 Task: Assign Faheem Ahmad as Assignee of Child Issue ChildIssue0049 of Issue Issue0025 in Backlog  in Scrum Project Project0005 in Jira
Action: Mouse moved to (466, 524)
Screenshot: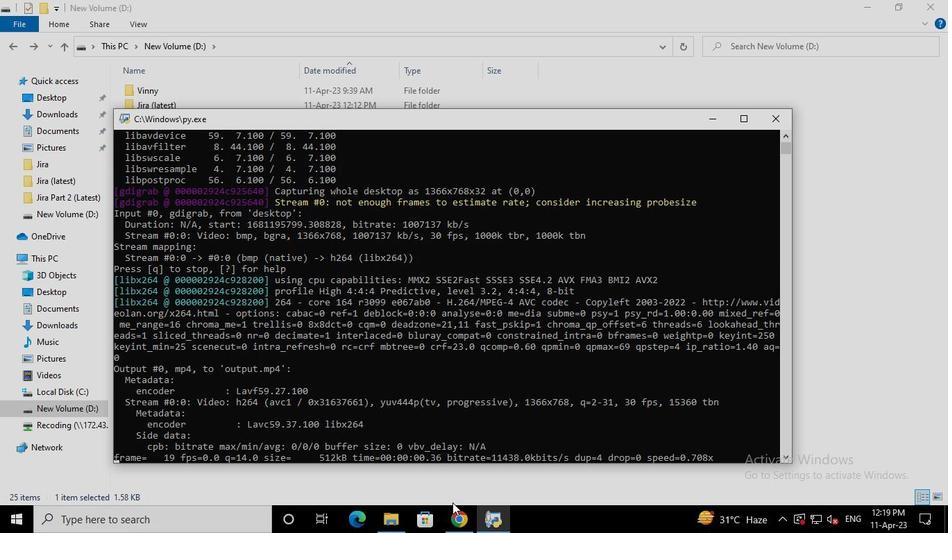 
Action: Mouse pressed left at (466, 524)
Screenshot: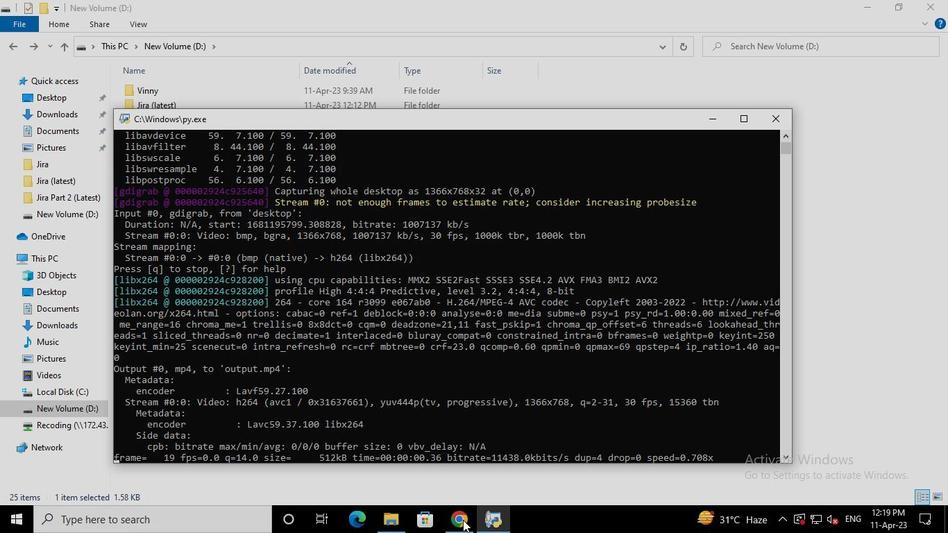 
Action: Mouse moved to (118, 214)
Screenshot: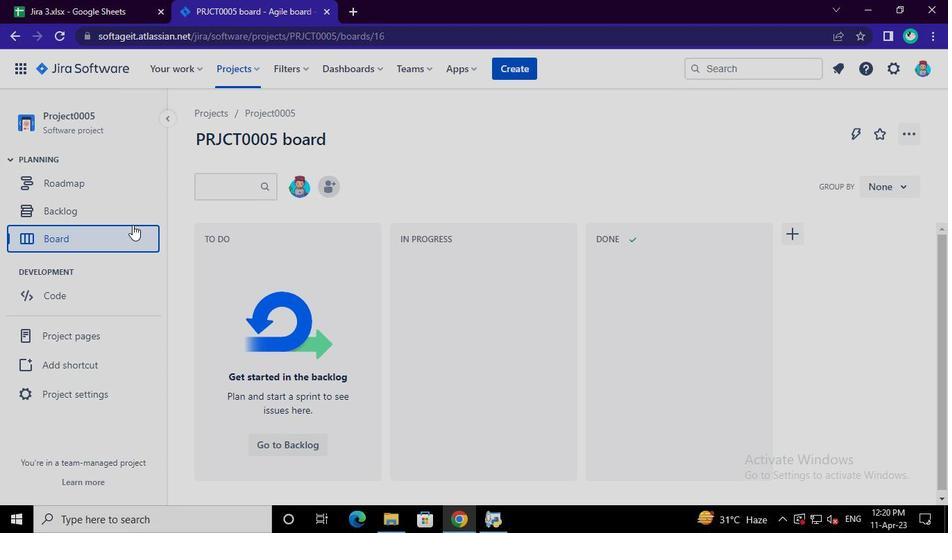 
Action: Mouse pressed left at (118, 214)
Screenshot: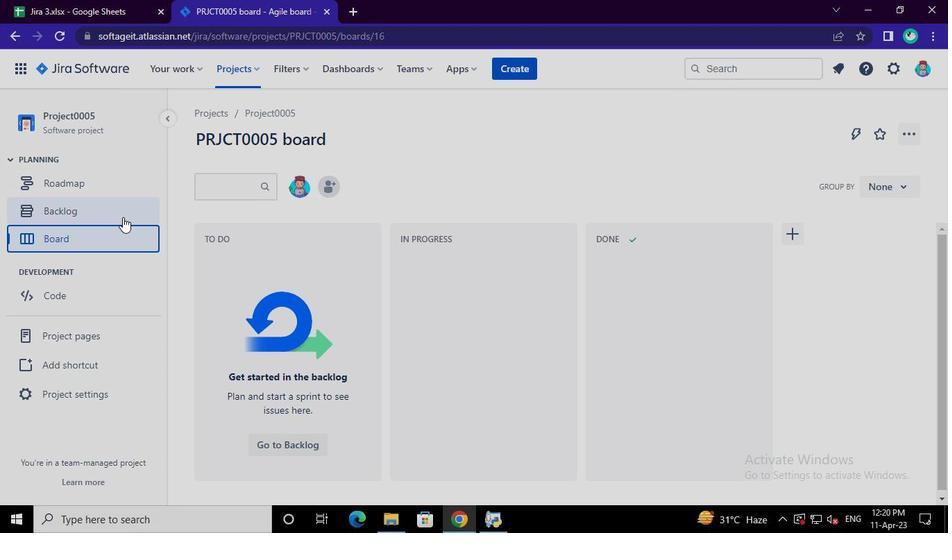 
Action: Mouse moved to (311, 433)
Screenshot: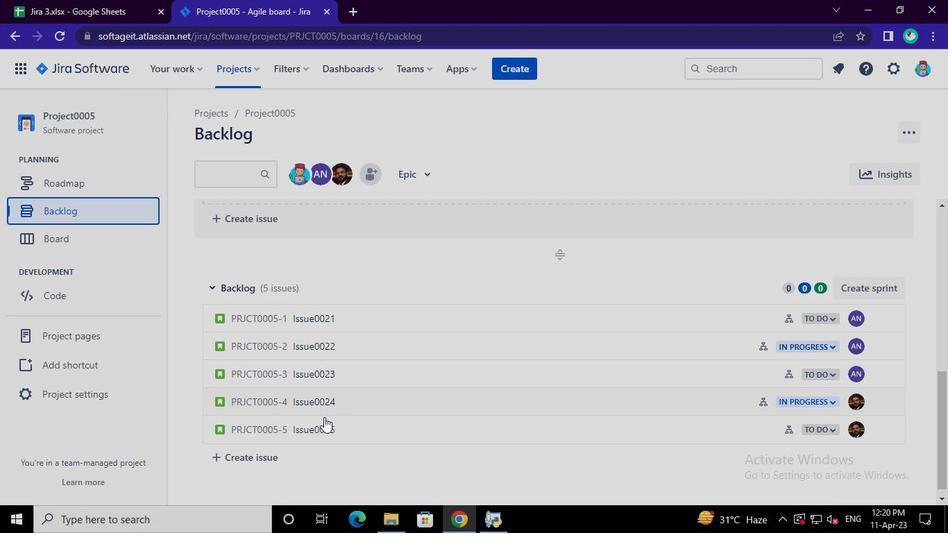 
Action: Mouse pressed left at (311, 433)
Screenshot: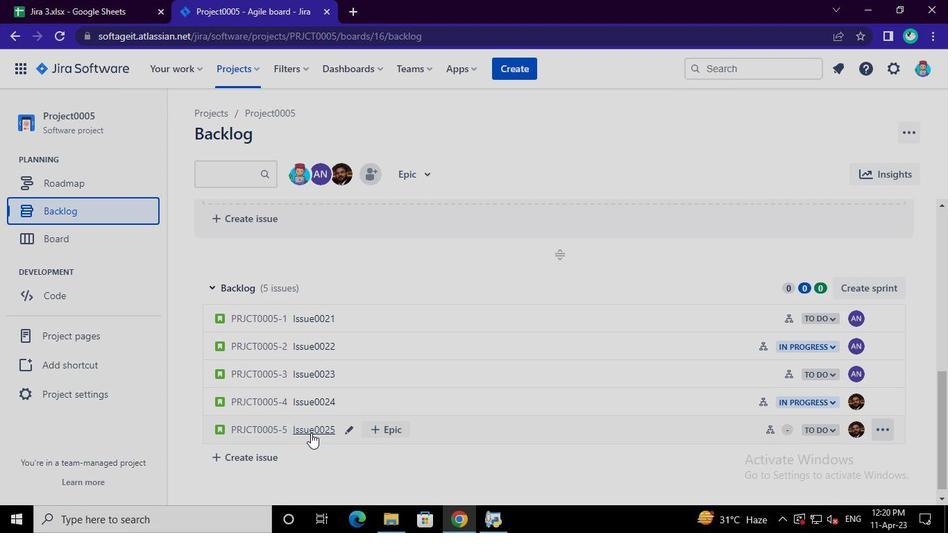
Action: Mouse moved to (865, 307)
Screenshot: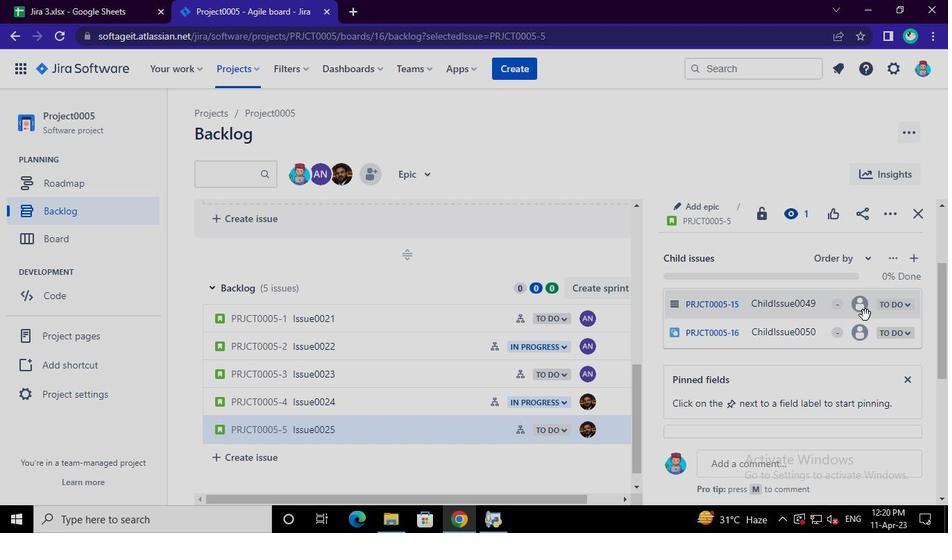 
Action: Mouse pressed left at (865, 307)
Screenshot: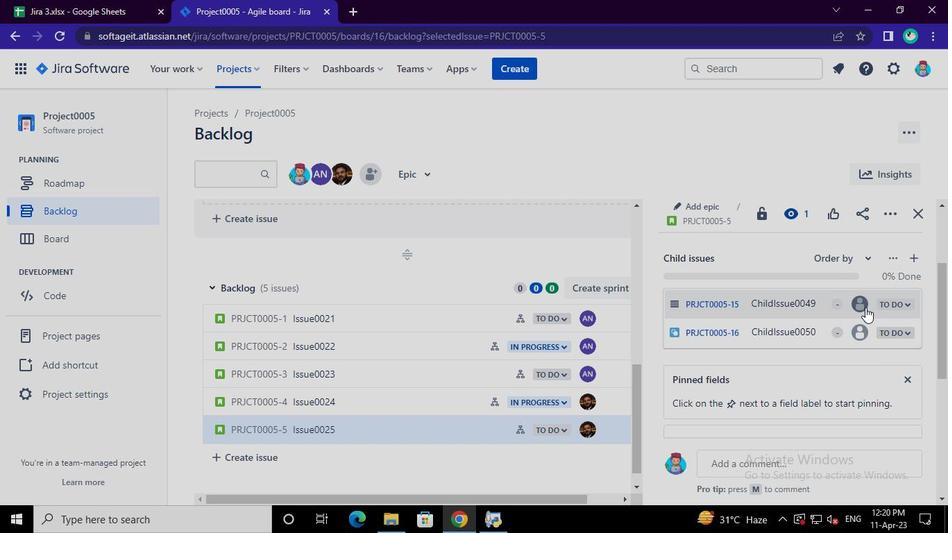 
Action: Mouse moved to (772, 360)
Screenshot: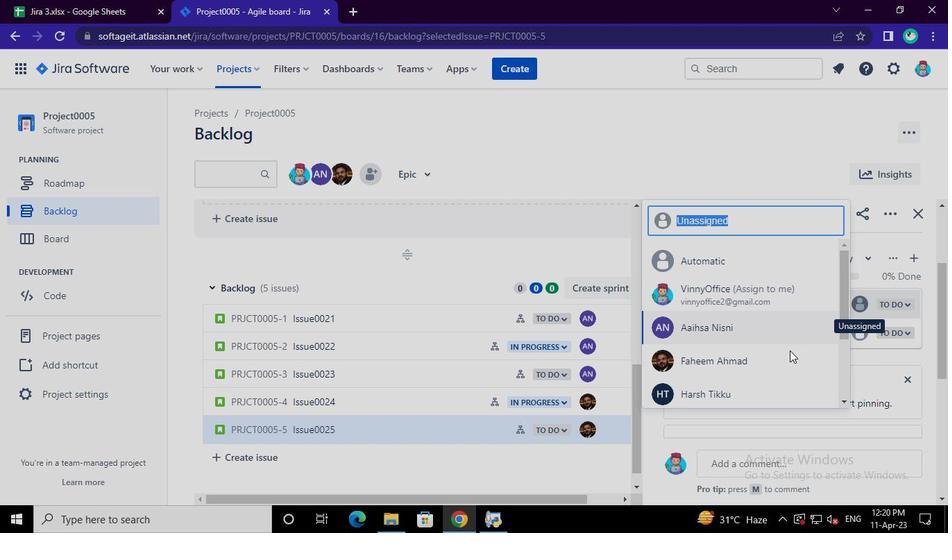 
Action: Mouse pressed left at (772, 360)
Screenshot: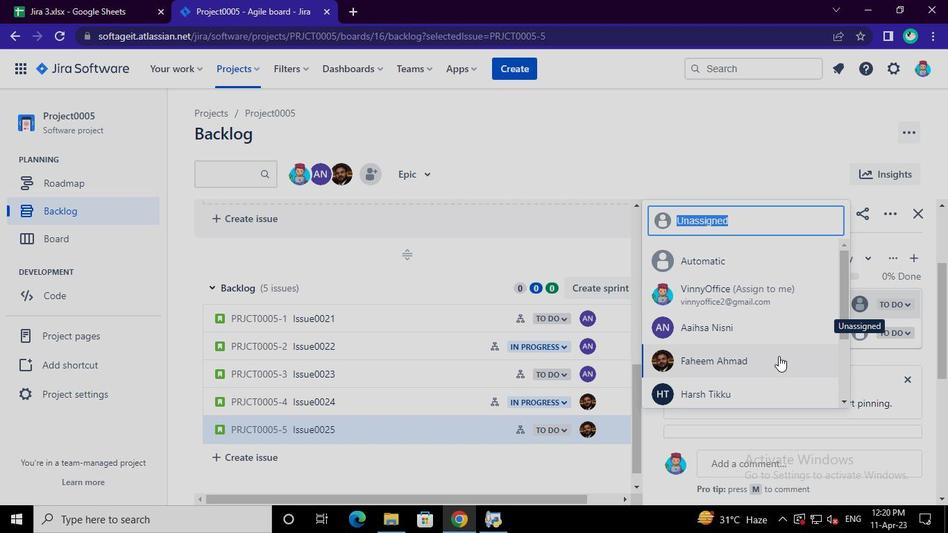 
Action: Mouse moved to (495, 528)
Screenshot: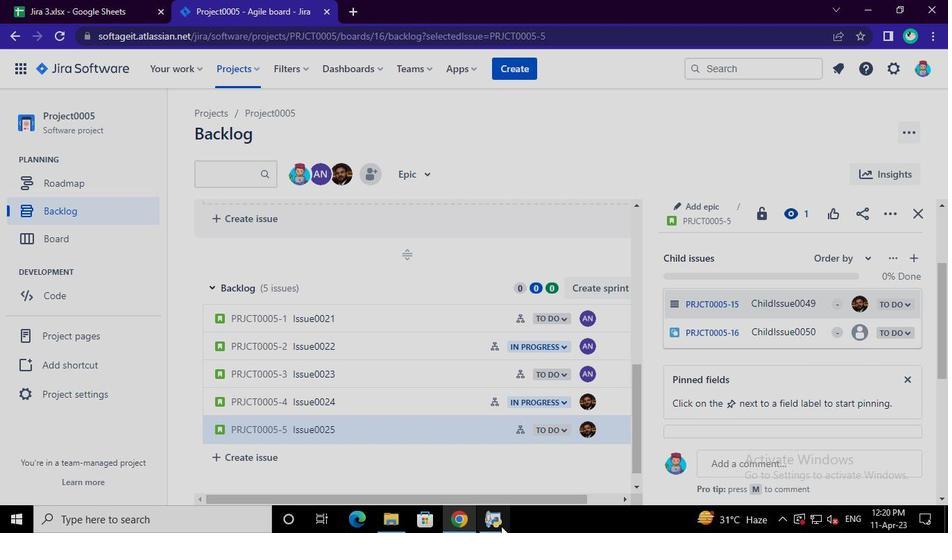 
Action: Mouse pressed left at (495, 528)
Screenshot: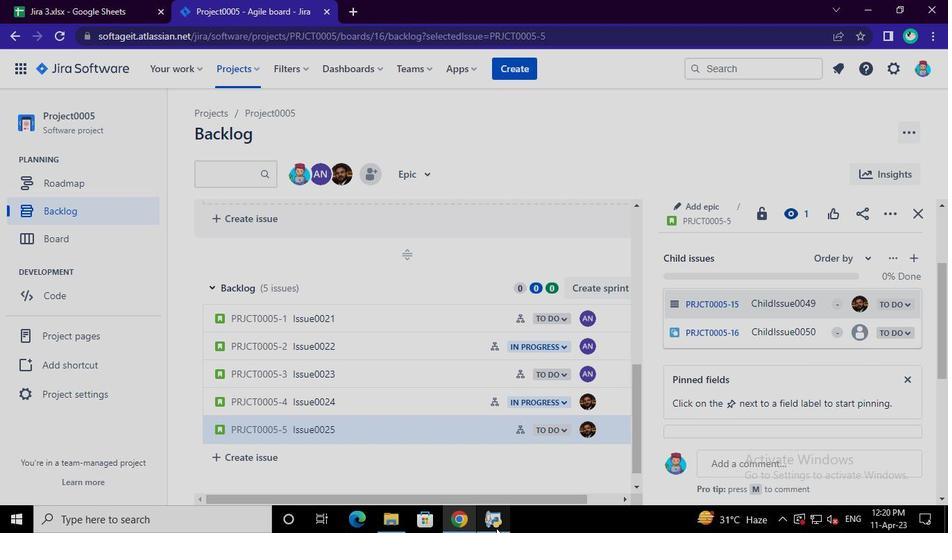 
Action: Mouse moved to (769, 124)
Screenshot: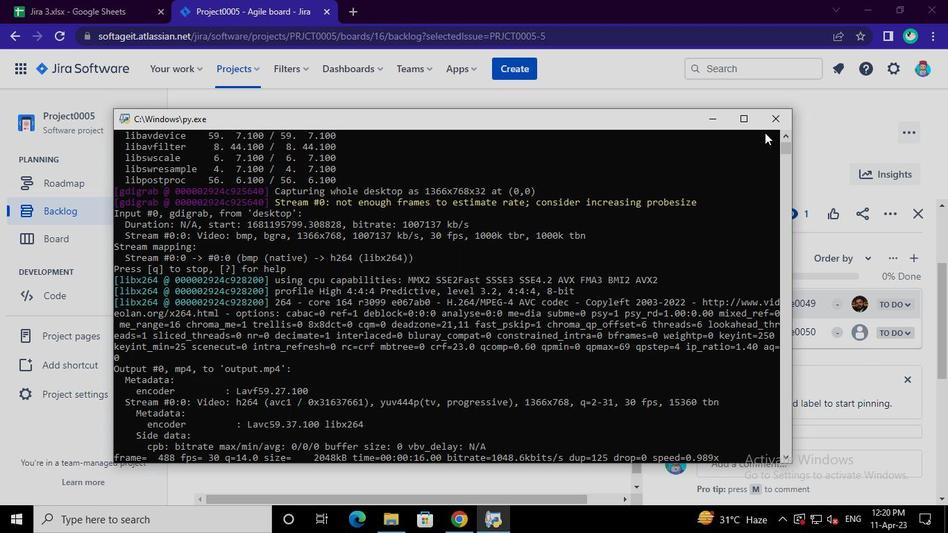 
Action: Mouse pressed left at (769, 124)
Screenshot: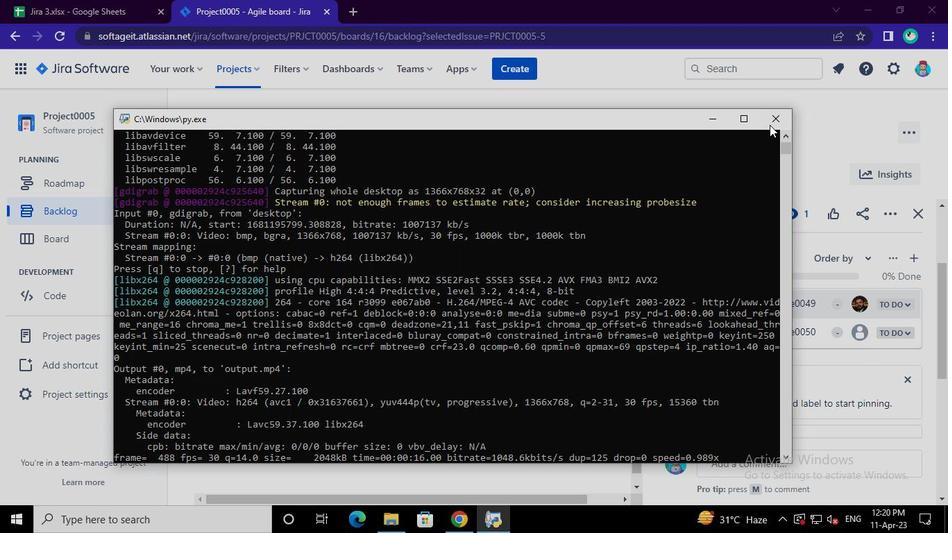 
